 Task: Create a due date automation trigger when advanced on, on the wednesday before a card is due add dates starting this month at 11:00 AM.
Action: Mouse moved to (965, 78)
Screenshot: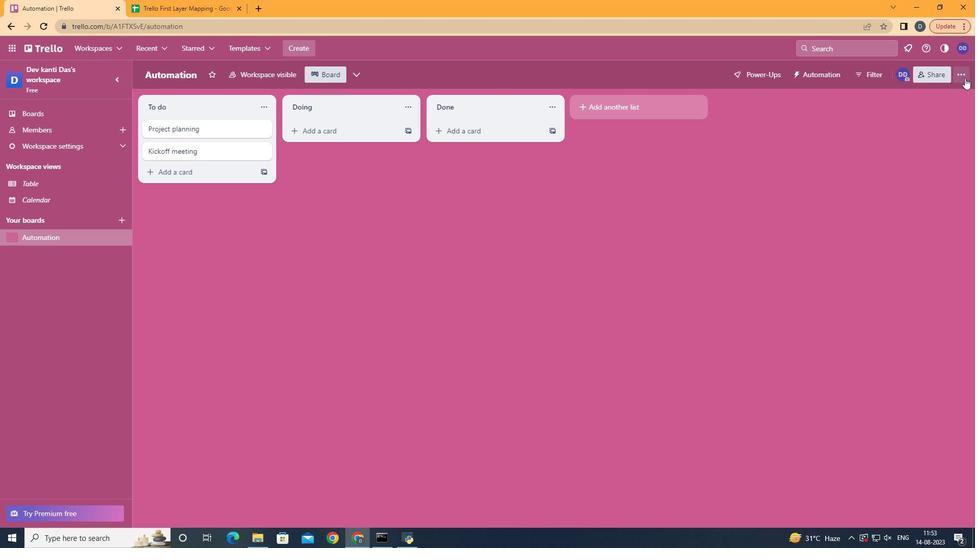 
Action: Mouse pressed left at (965, 78)
Screenshot: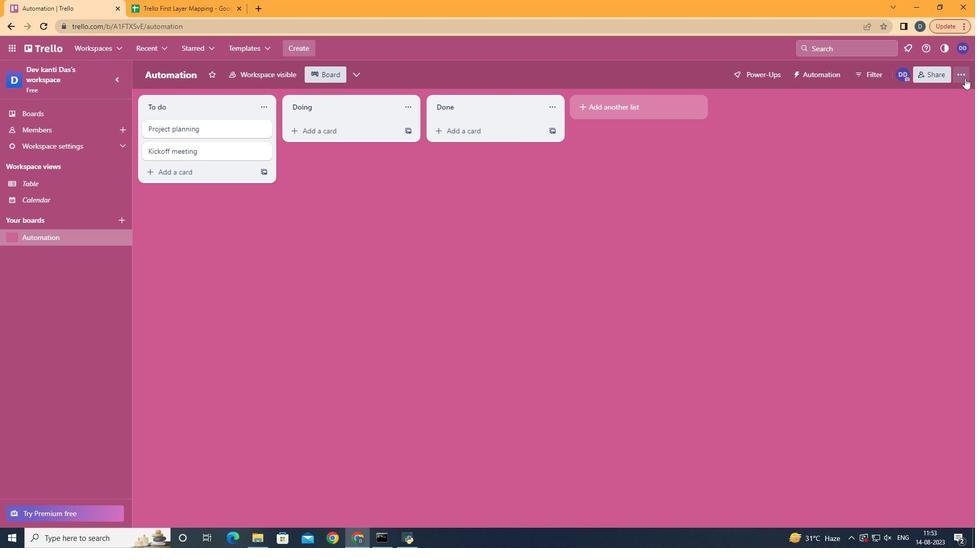 
Action: Mouse moved to (864, 235)
Screenshot: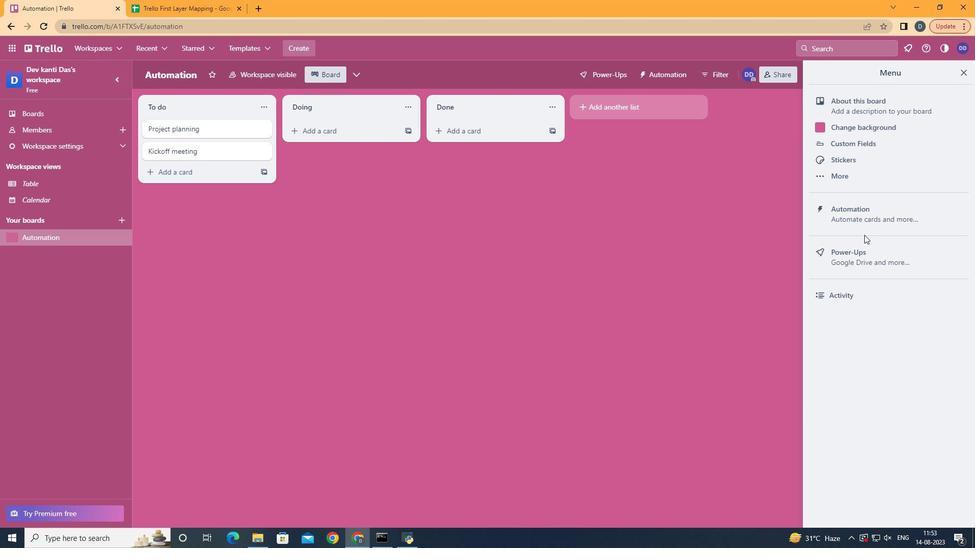 
Action: Mouse pressed left at (864, 235)
Screenshot: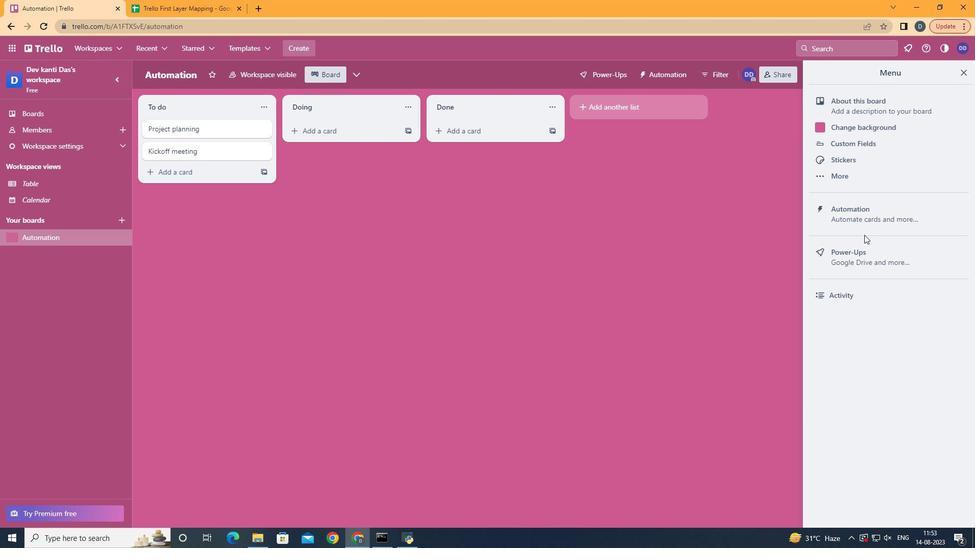 
Action: Mouse moved to (880, 212)
Screenshot: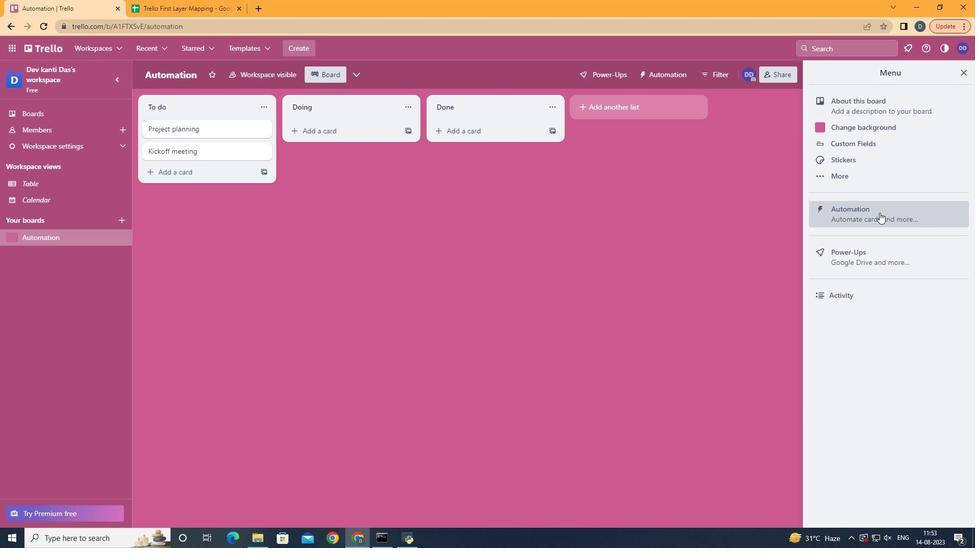 
Action: Mouse pressed left at (880, 212)
Screenshot: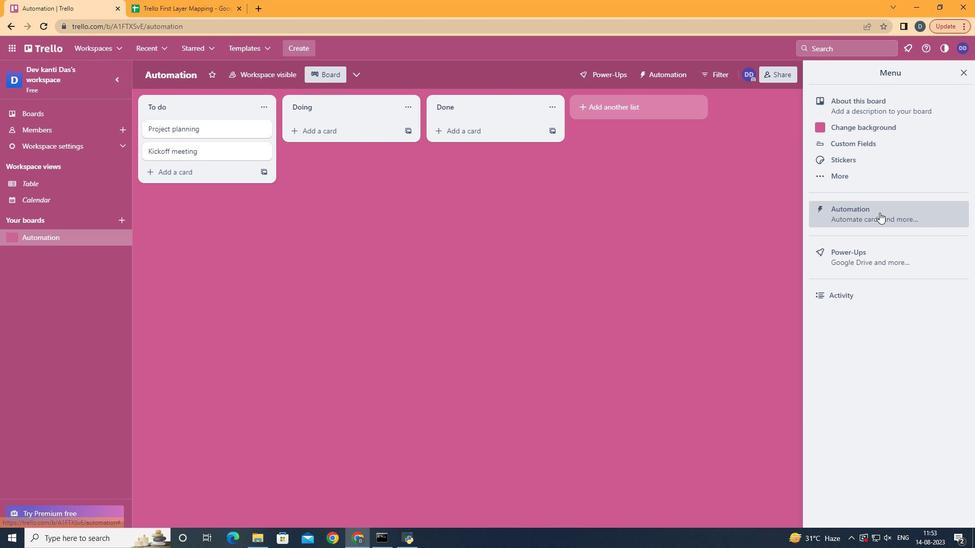 
Action: Mouse moved to (188, 206)
Screenshot: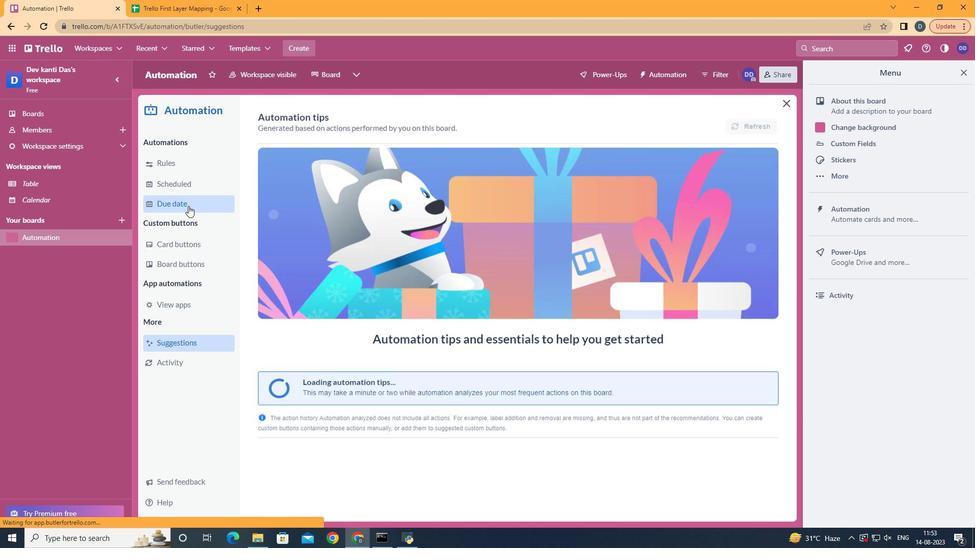 
Action: Mouse pressed left at (188, 206)
Screenshot: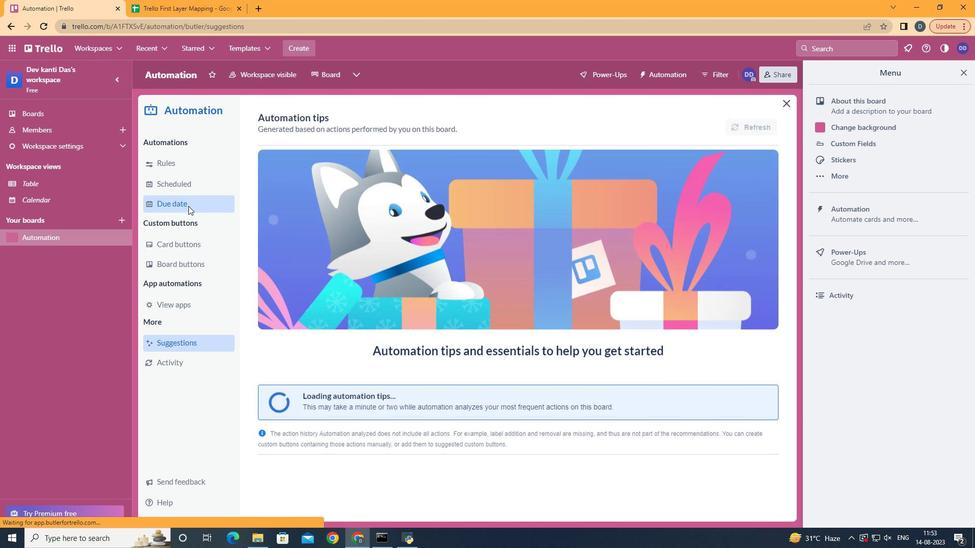 
Action: Mouse moved to (714, 124)
Screenshot: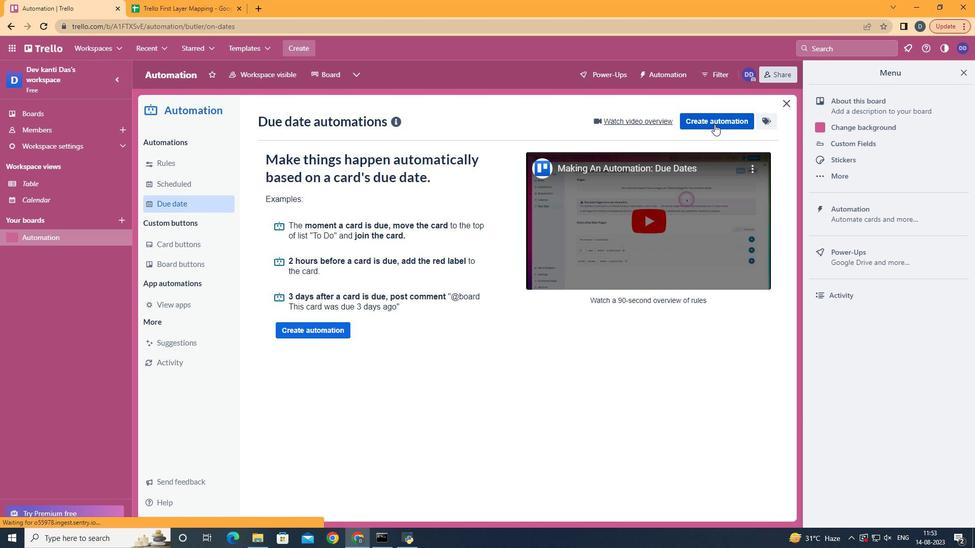 
Action: Mouse pressed left at (714, 124)
Screenshot: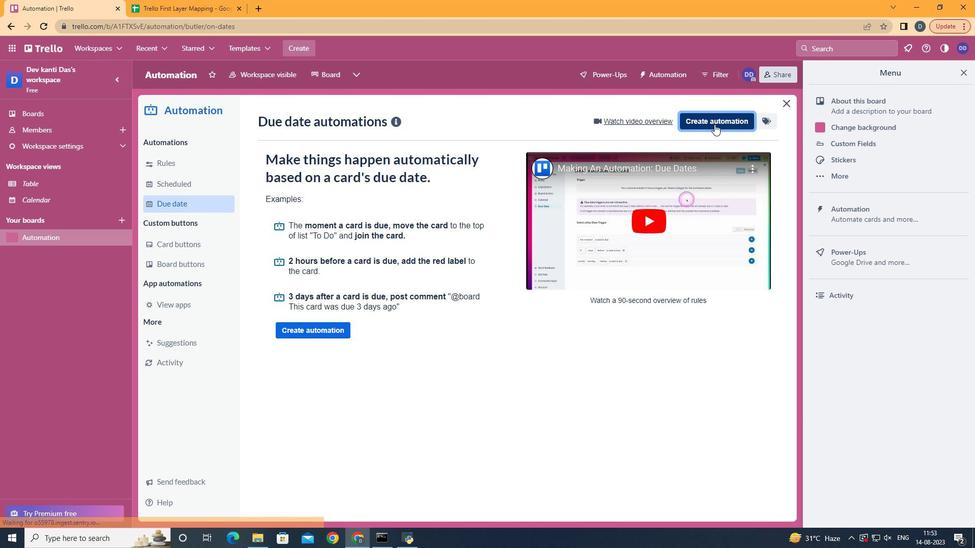 
Action: Mouse moved to (530, 209)
Screenshot: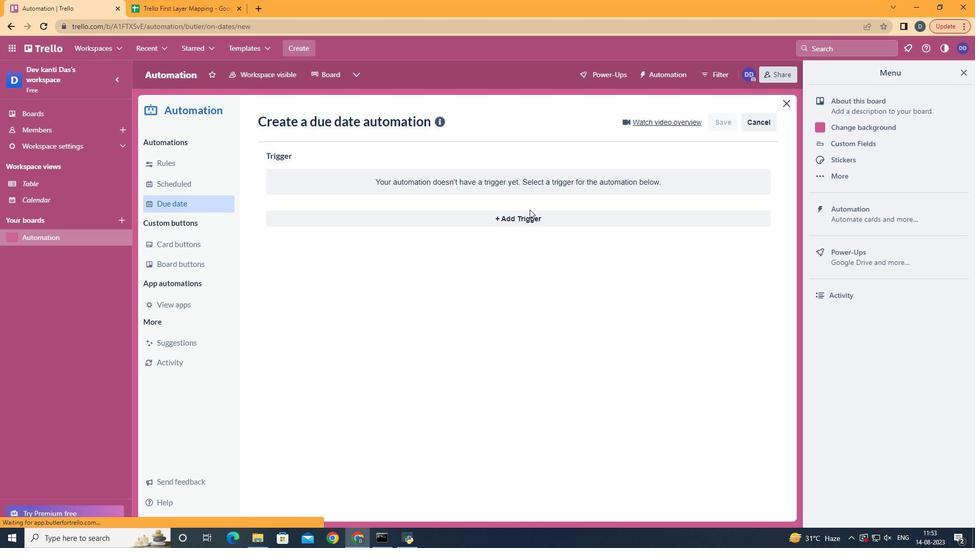 
Action: Mouse pressed left at (530, 209)
Screenshot: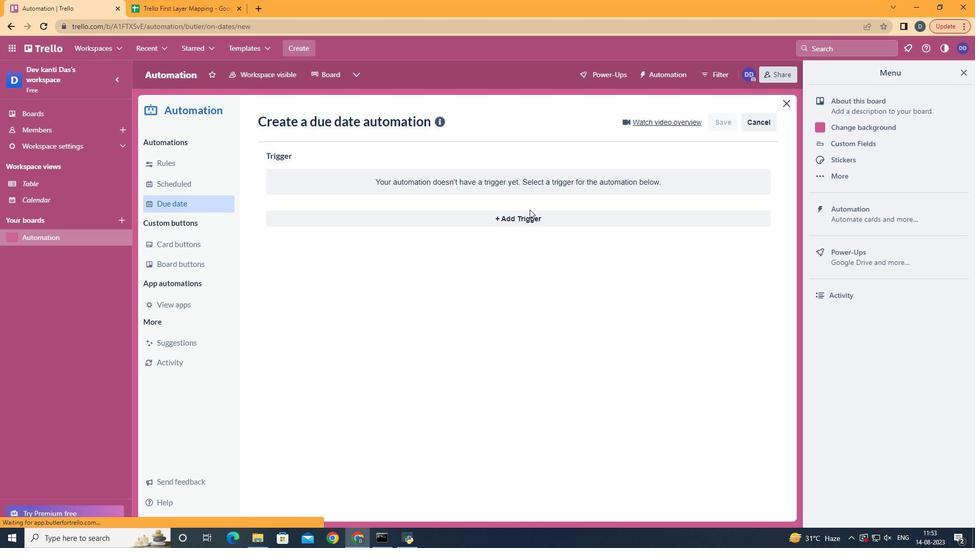 
Action: Mouse moved to (530, 215)
Screenshot: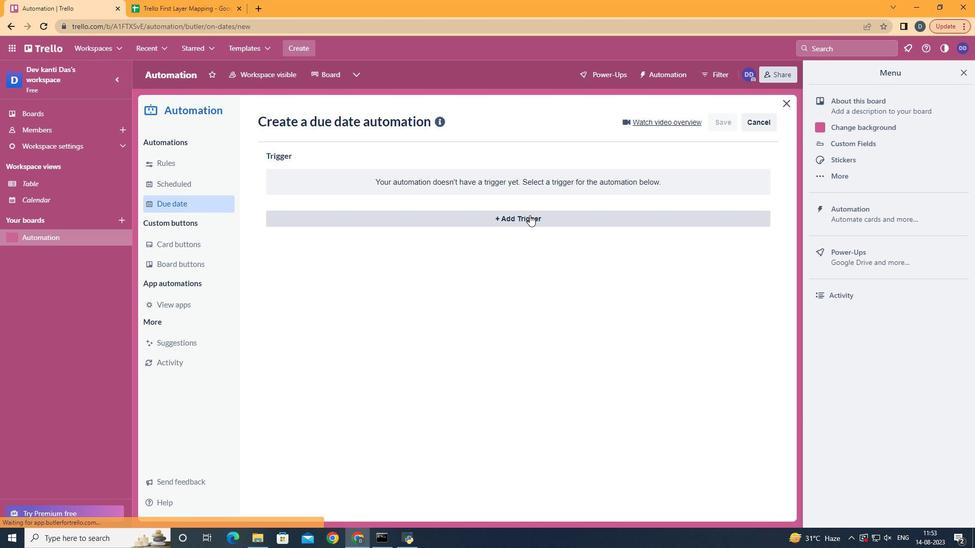 
Action: Mouse pressed left at (530, 215)
Screenshot: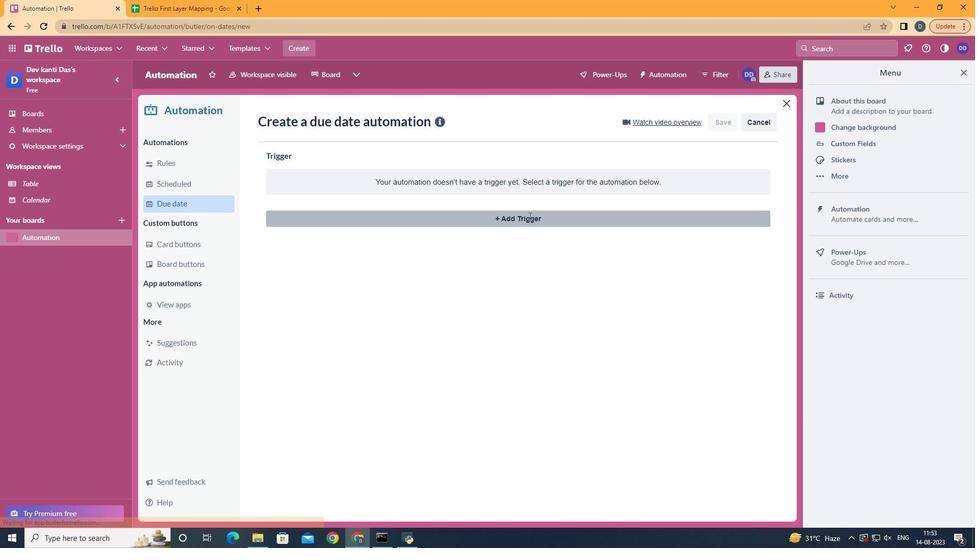 
Action: Mouse moved to (337, 303)
Screenshot: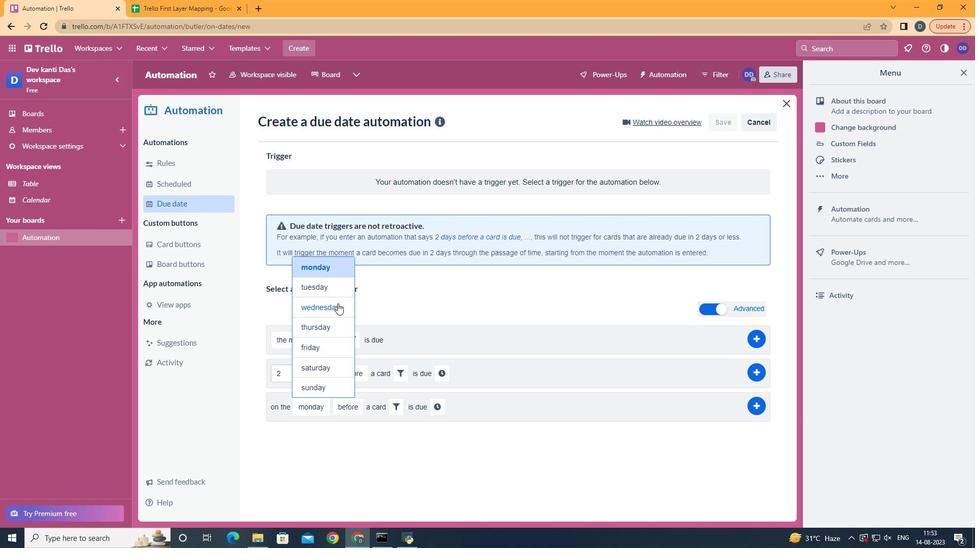 
Action: Mouse pressed left at (337, 303)
Screenshot: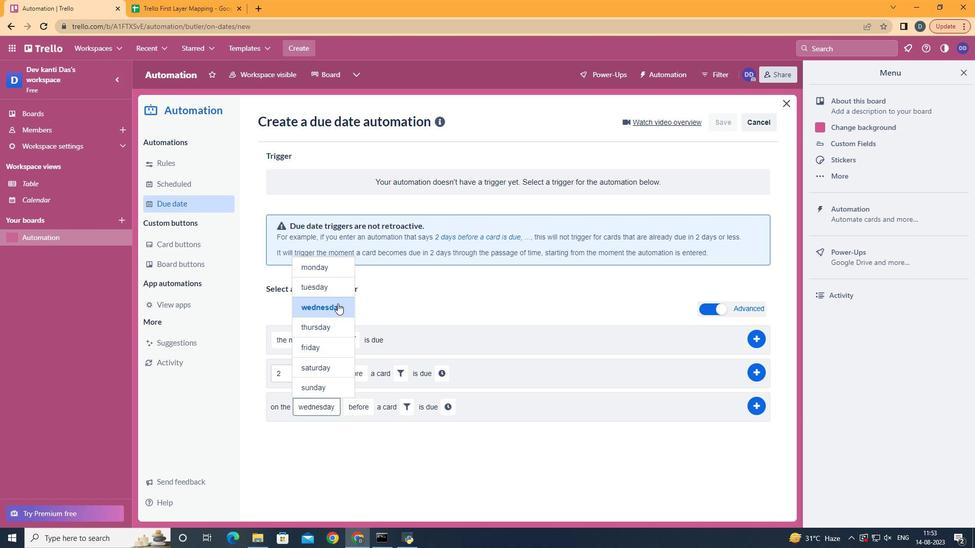 
Action: Mouse moved to (409, 407)
Screenshot: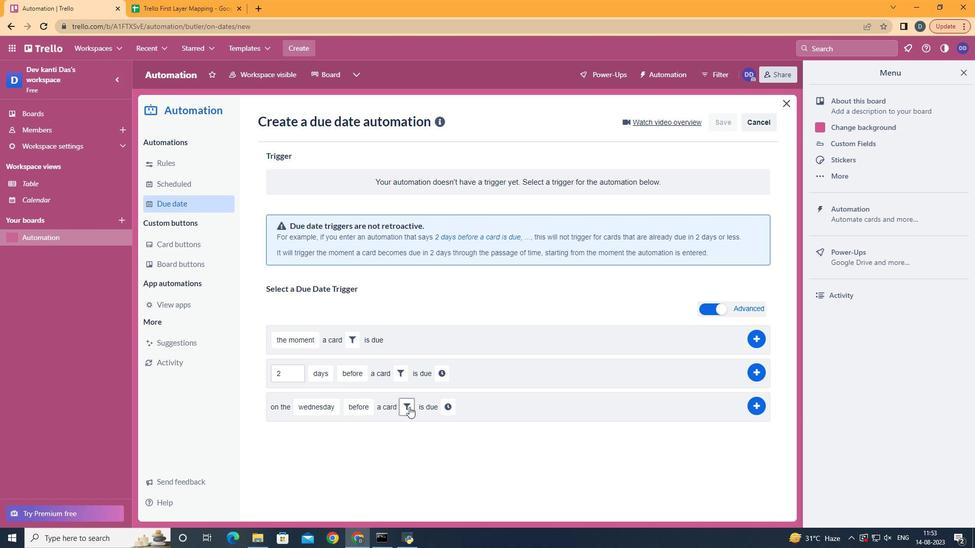 
Action: Mouse pressed left at (409, 407)
Screenshot: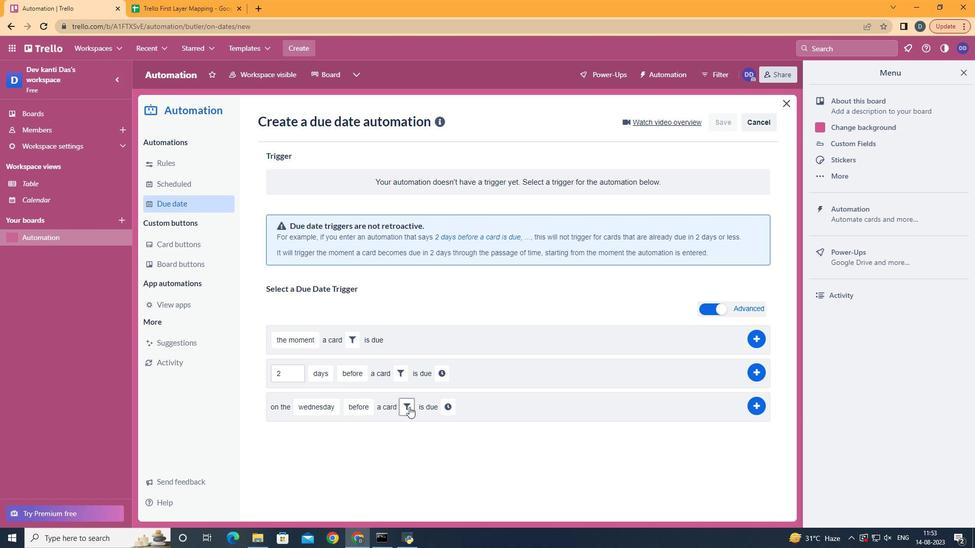 
Action: Mouse moved to (469, 437)
Screenshot: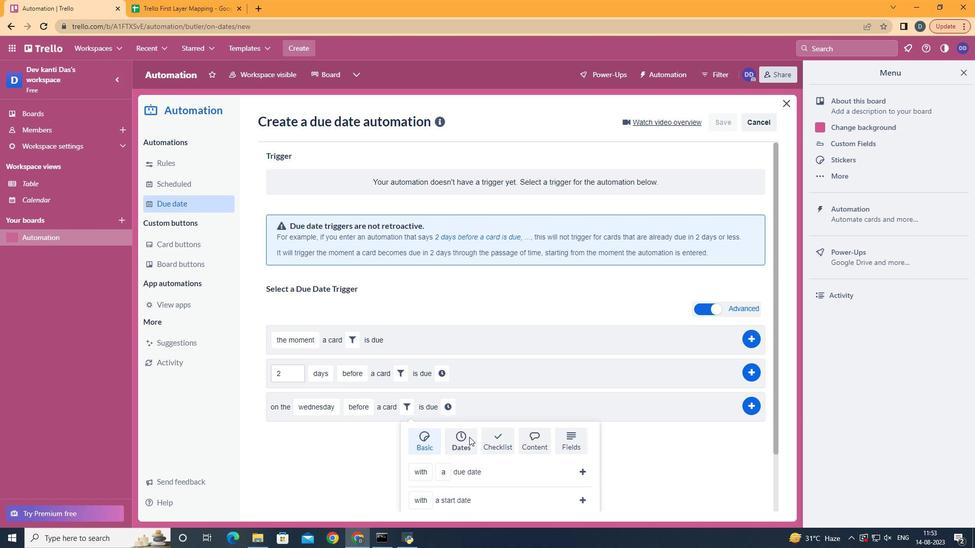 
Action: Mouse pressed left at (469, 437)
Screenshot: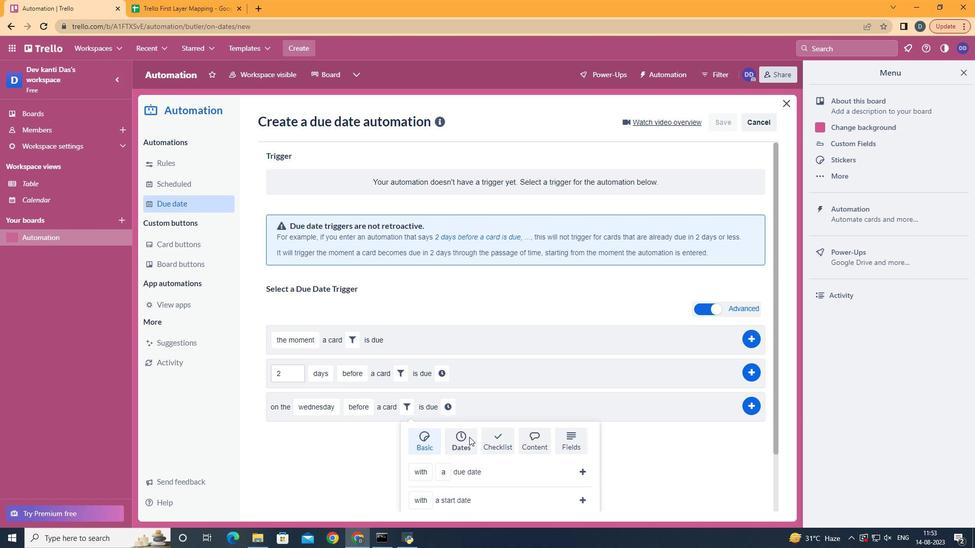 
Action: Mouse scrolled (469, 437) with delta (0, 0)
Screenshot: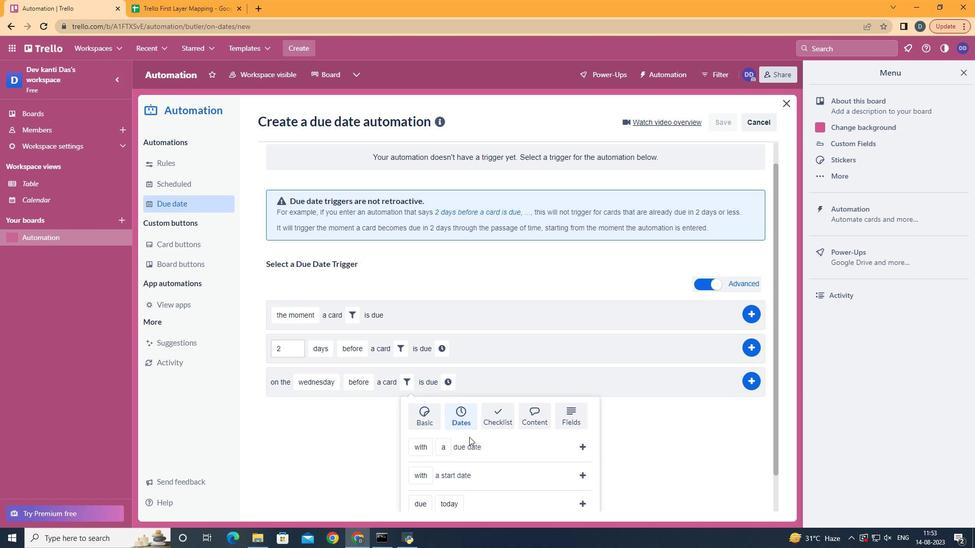 
Action: Mouse scrolled (469, 437) with delta (0, 0)
Screenshot: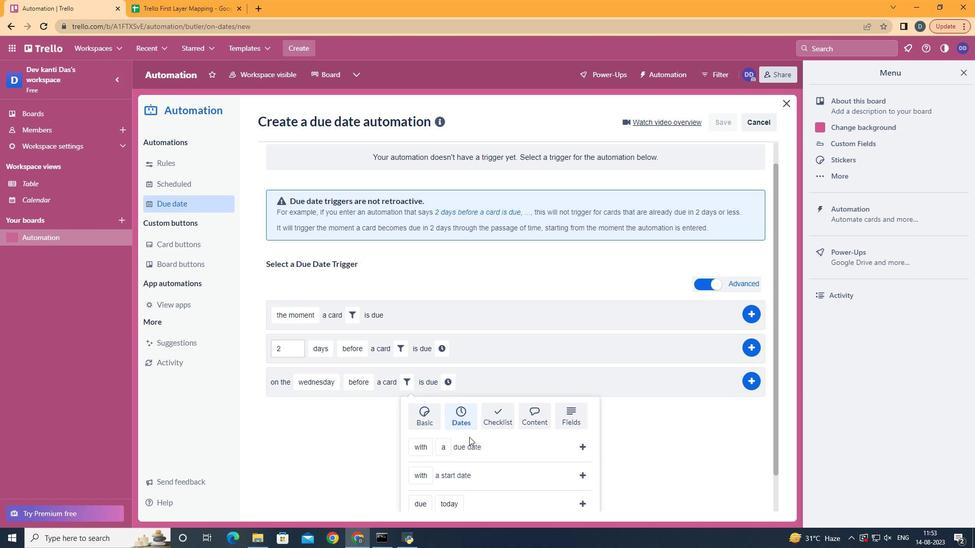 
Action: Mouse scrolled (469, 437) with delta (0, 0)
Screenshot: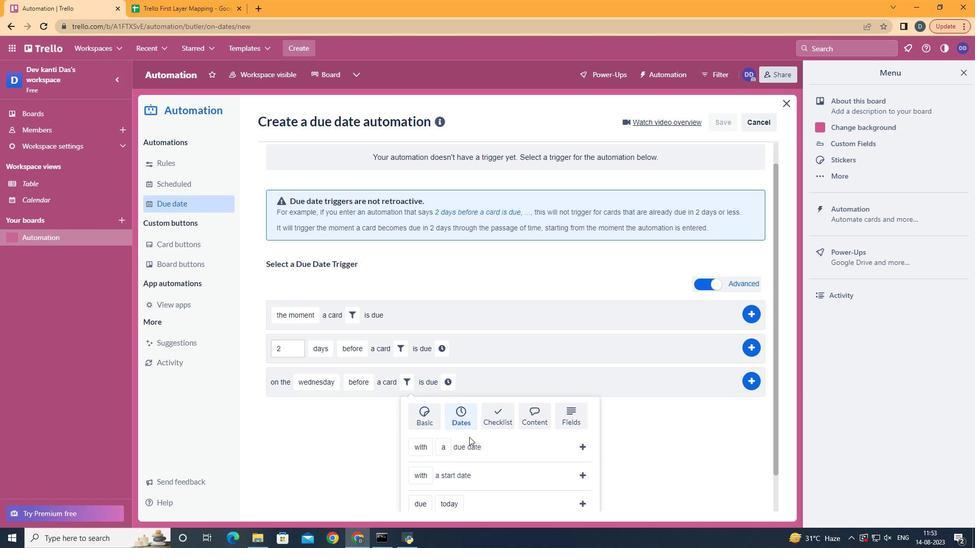 
Action: Mouse scrolled (469, 437) with delta (0, 0)
Screenshot: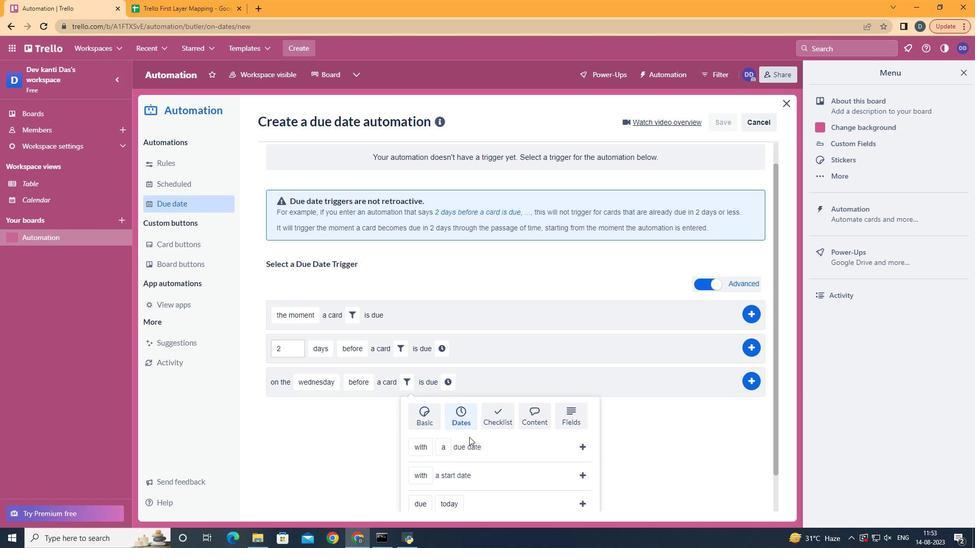 
Action: Mouse moved to (432, 421)
Screenshot: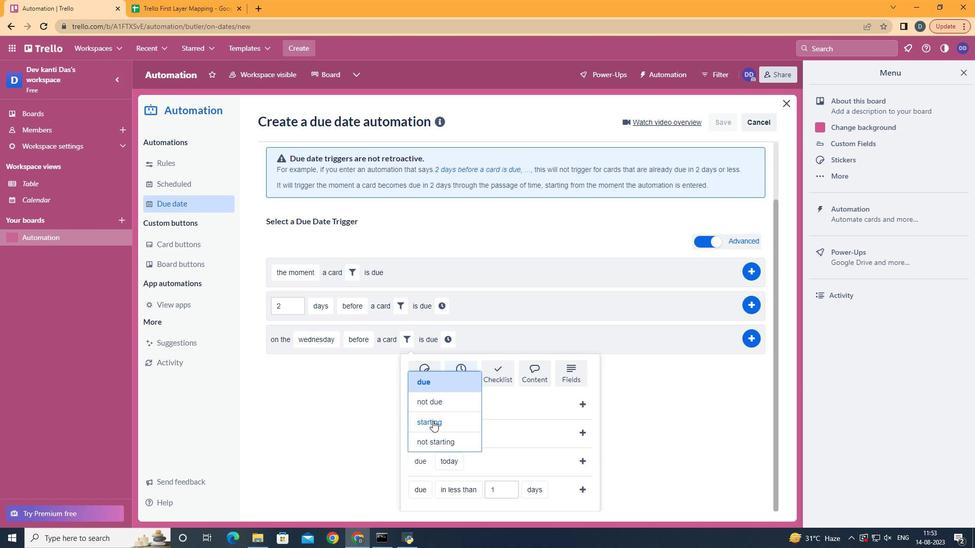 
Action: Mouse pressed left at (432, 421)
Screenshot: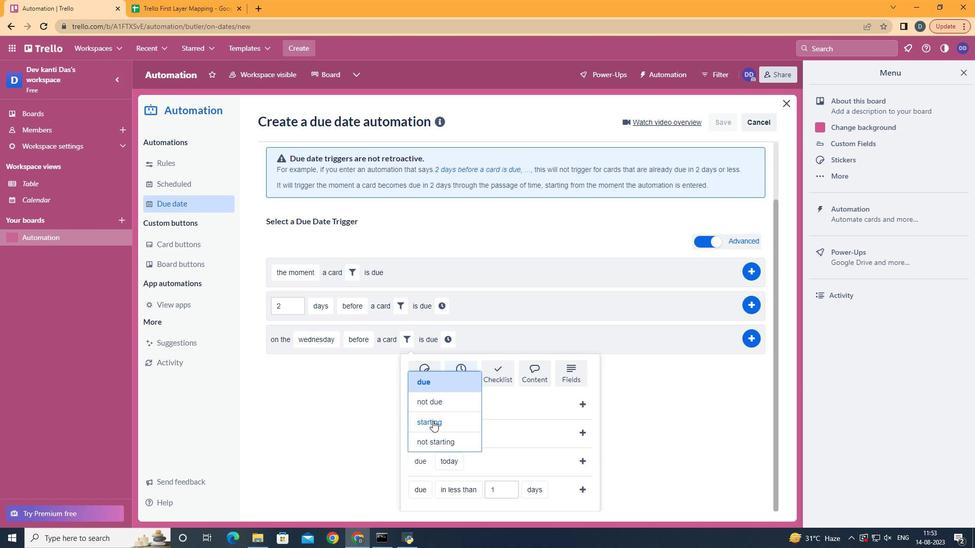 
Action: Mouse moved to (476, 423)
Screenshot: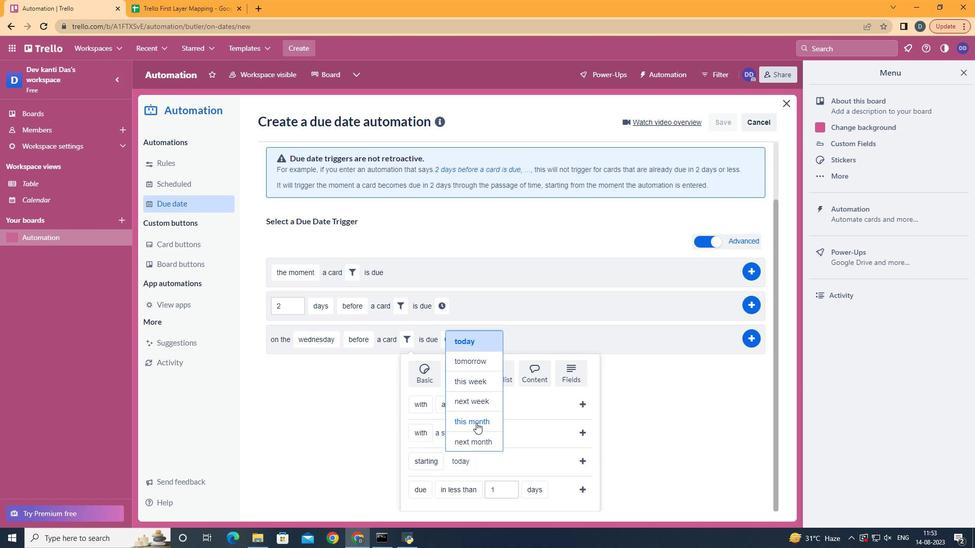 
Action: Mouse pressed left at (476, 423)
Screenshot: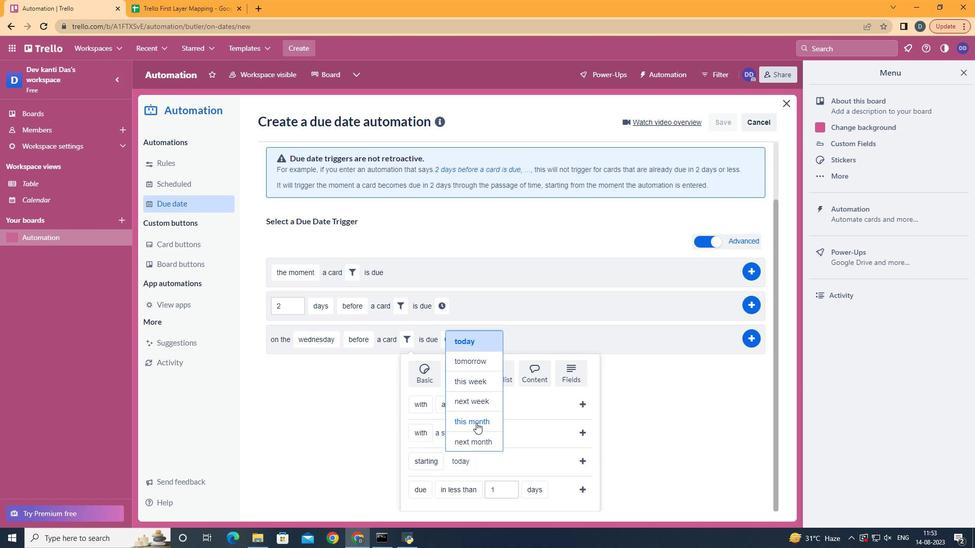 
Action: Mouse moved to (583, 459)
Screenshot: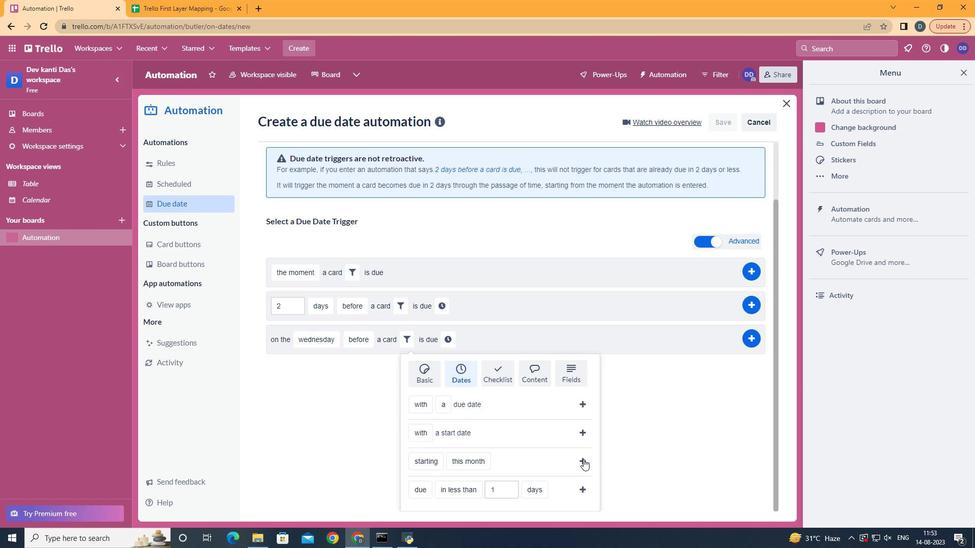 
Action: Mouse pressed left at (583, 459)
Screenshot: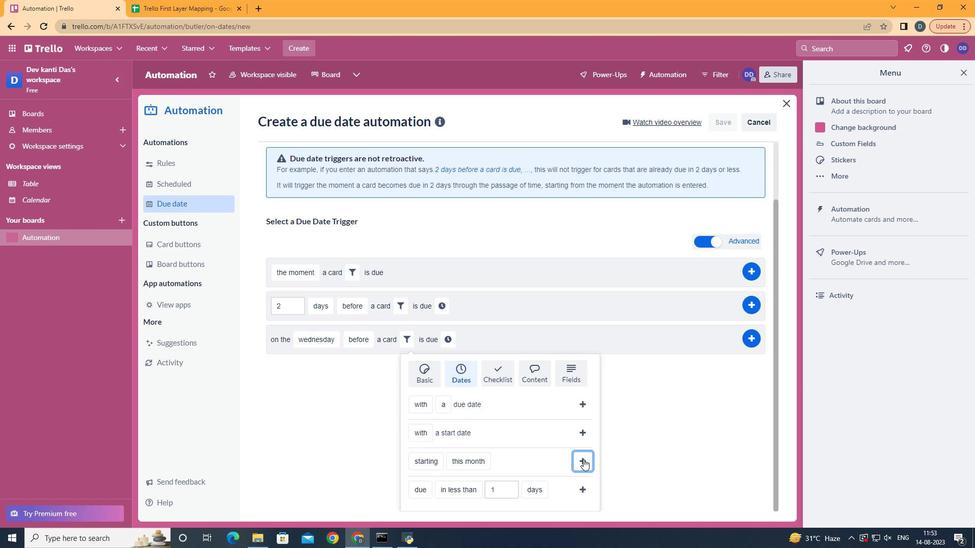 
Action: Mouse moved to (527, 413)
Screenshot: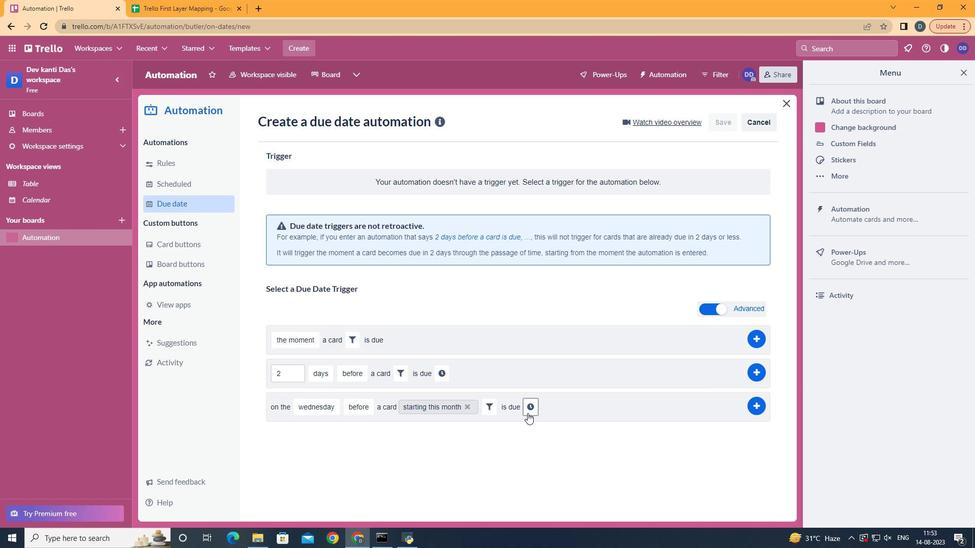 
Action: Mouse pressed left at (527, 413)
Screenshot: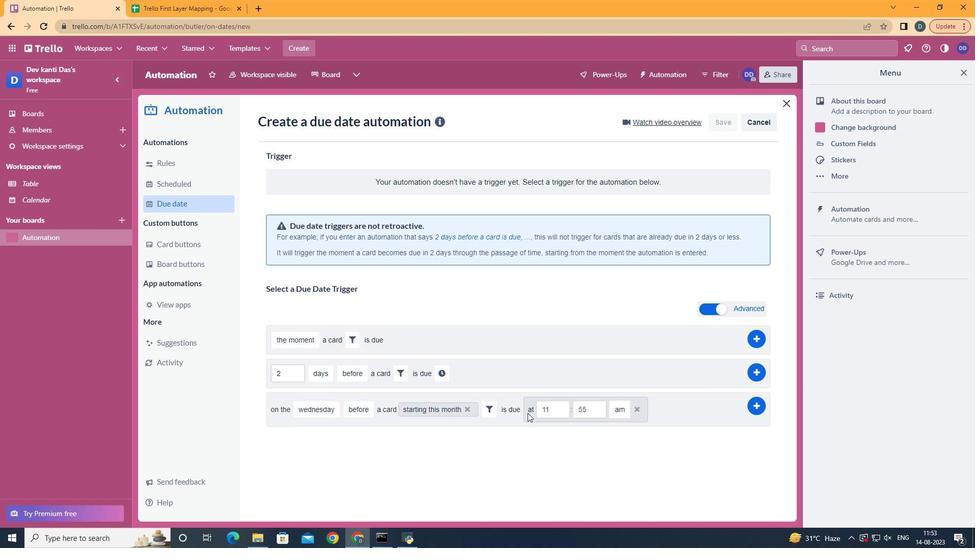 
Action: Mouse moved to (598, 411)
Screenshot: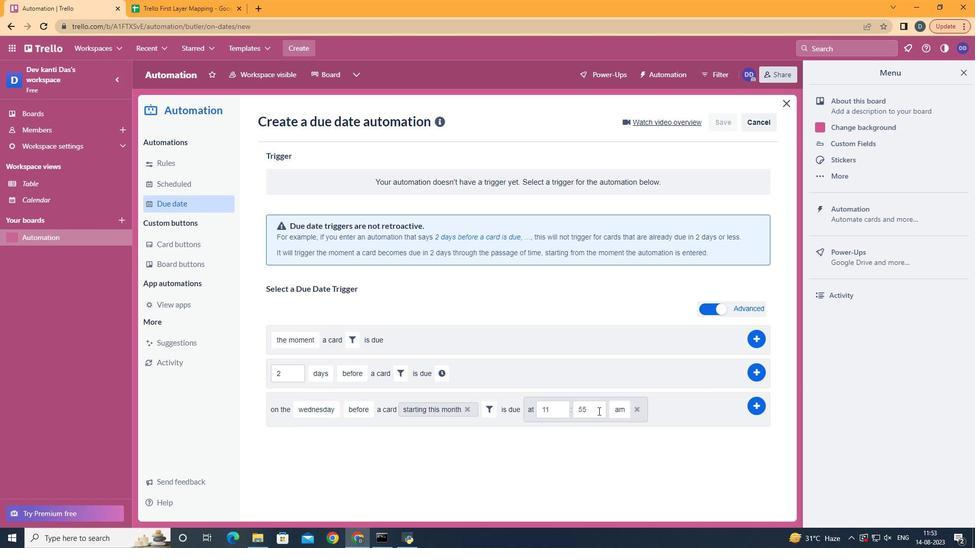 
Action: Mouse pressed left at (598, 411)
Screenshot: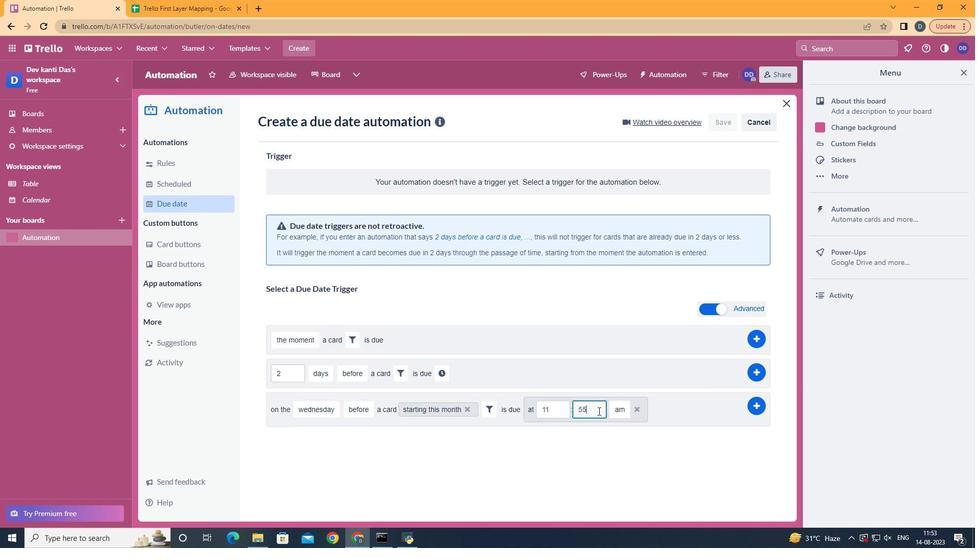
Action: Mouse moved to (598, 411)
Screenshot: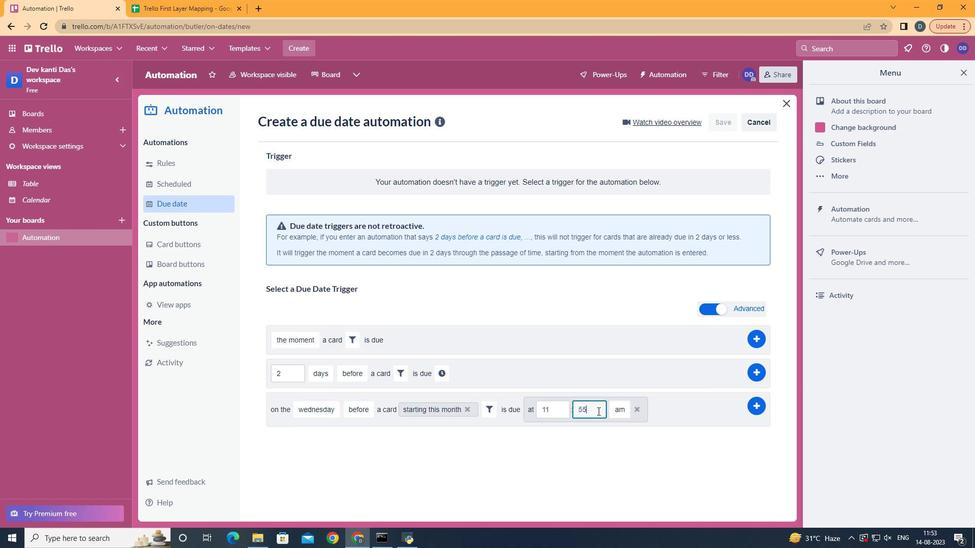 
Action: Key pressed <Key.backspace><Key.backspace>00
Screenshot: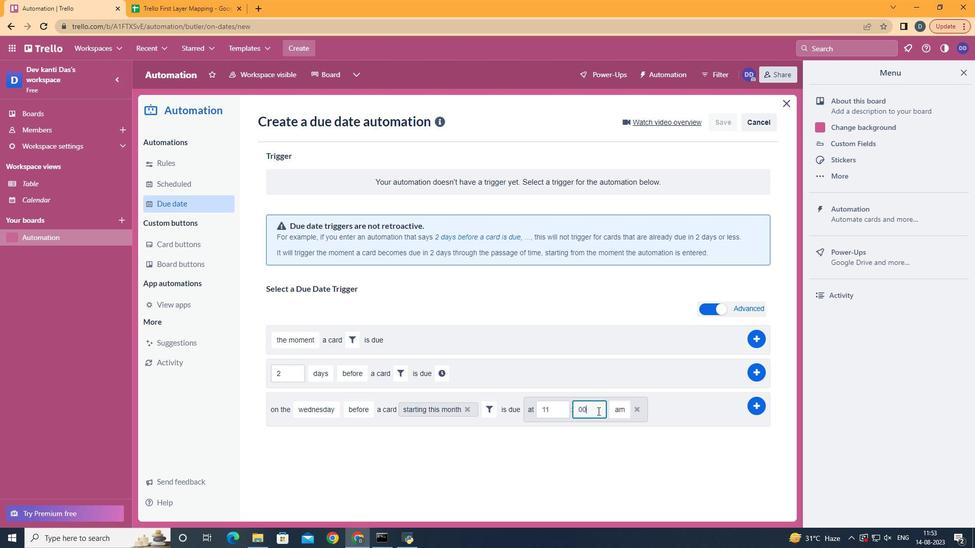 
Action: Mouse moved to (754, 408)
Screenshot: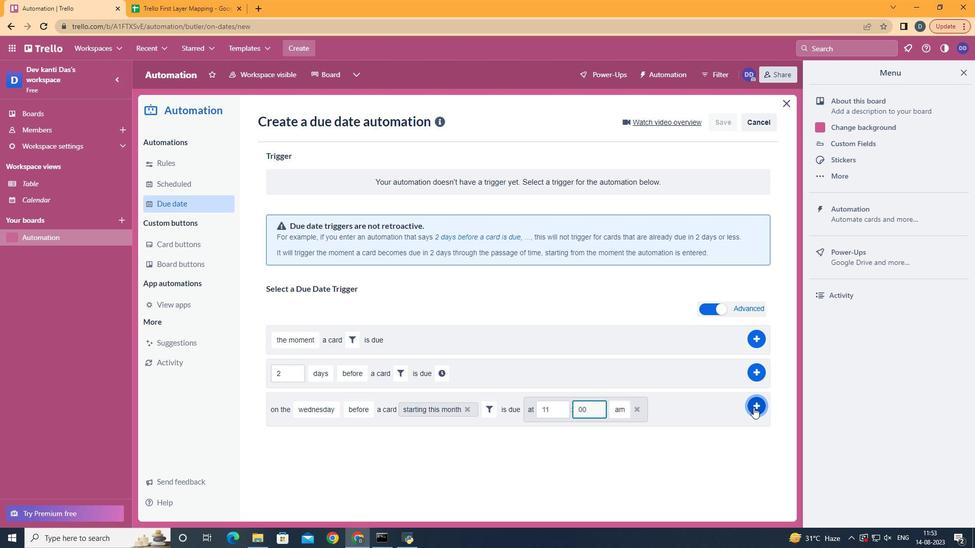 
Action: Mouse pressed left at (754, 408)
Screenshot: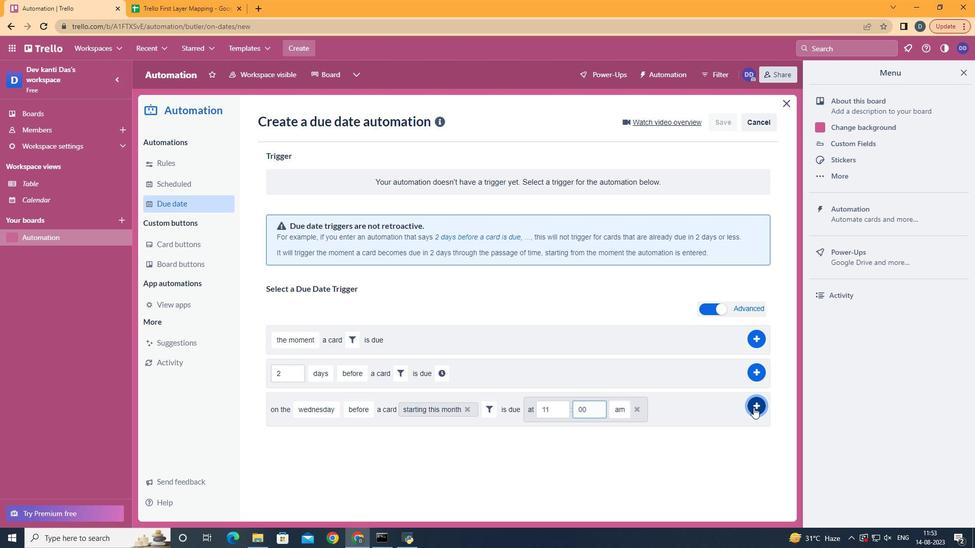 
